 Task: Create a script that defines a function to calculate the sum of an array of numbers and returns the result.
Action: Mouse moved to (243, 558)
Screenshot: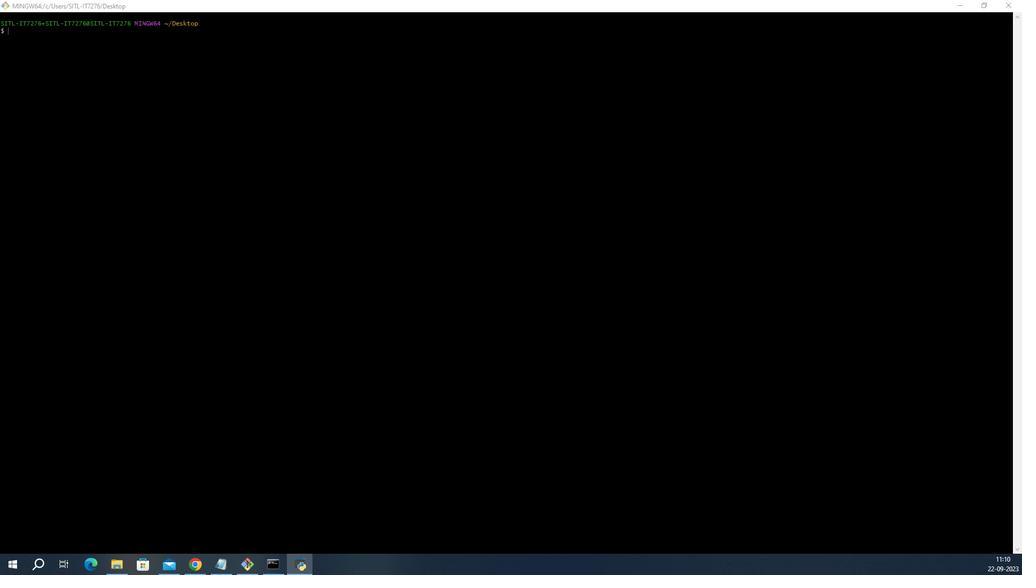 
Action: Mouse pressed left at (243, 558)
Screenshot: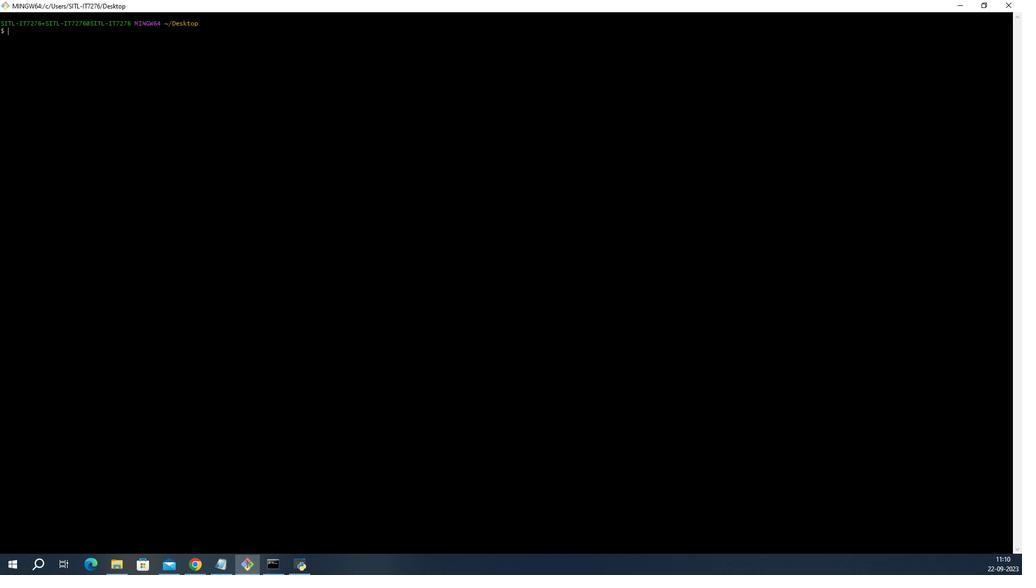 
Action: Mouse pressed left at (243, 558)
Screenshot: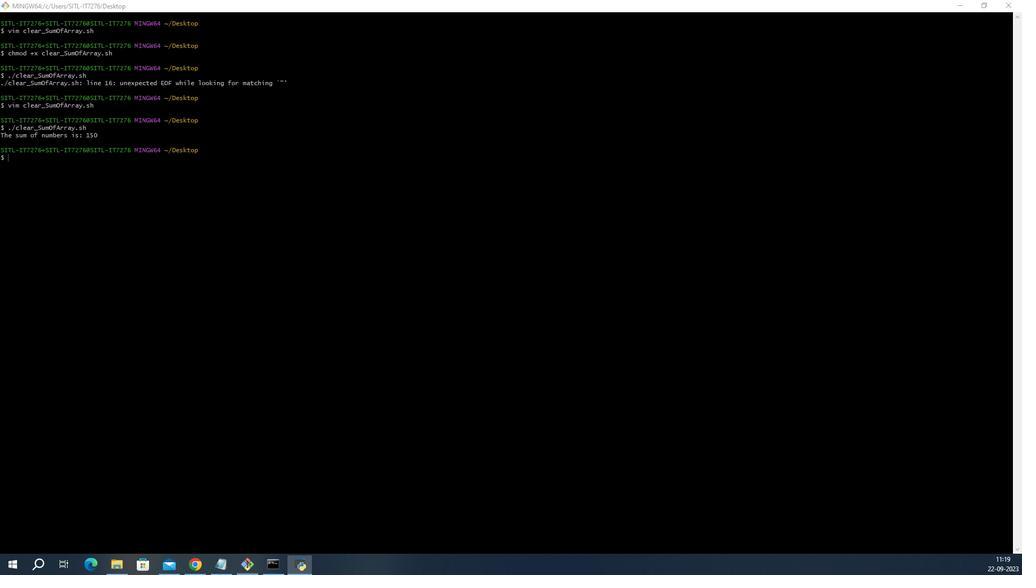 
Action: Mouse moved to (242, 557)
Screenshot: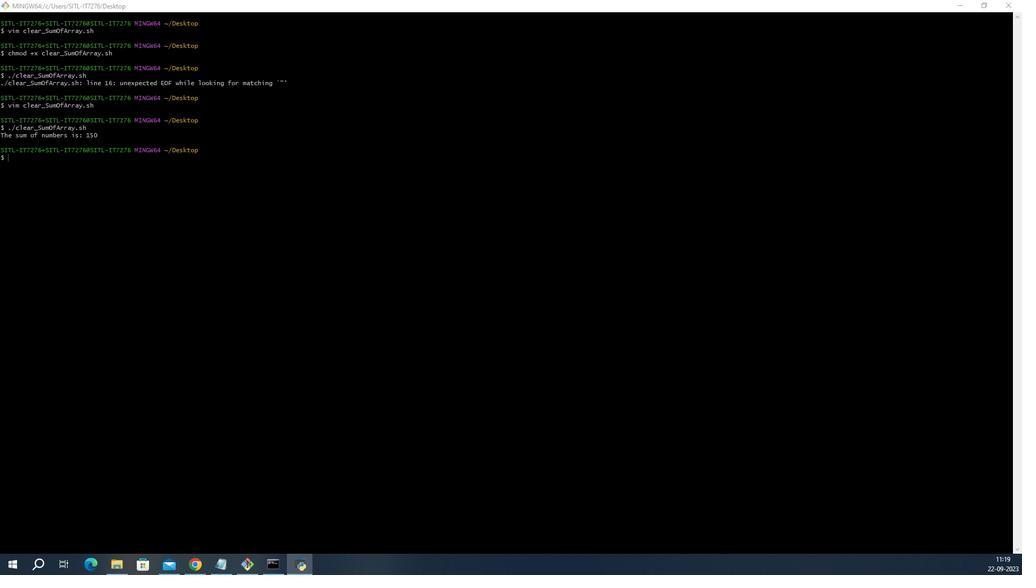 
Action: Mouse pressed left at (242, 557)
Screenshot: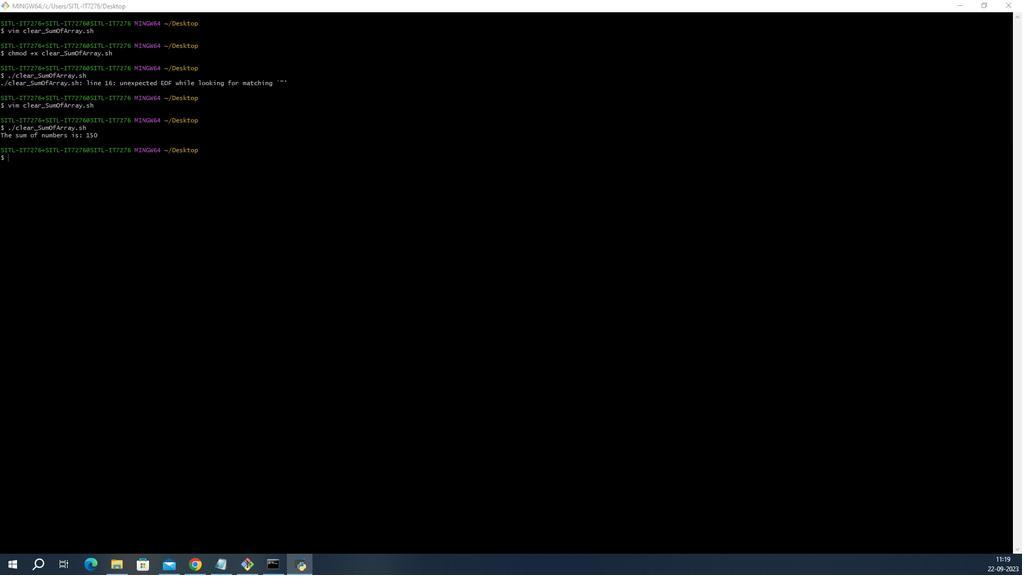 
Action: Mouse moved to (243, 557)
Screenshot: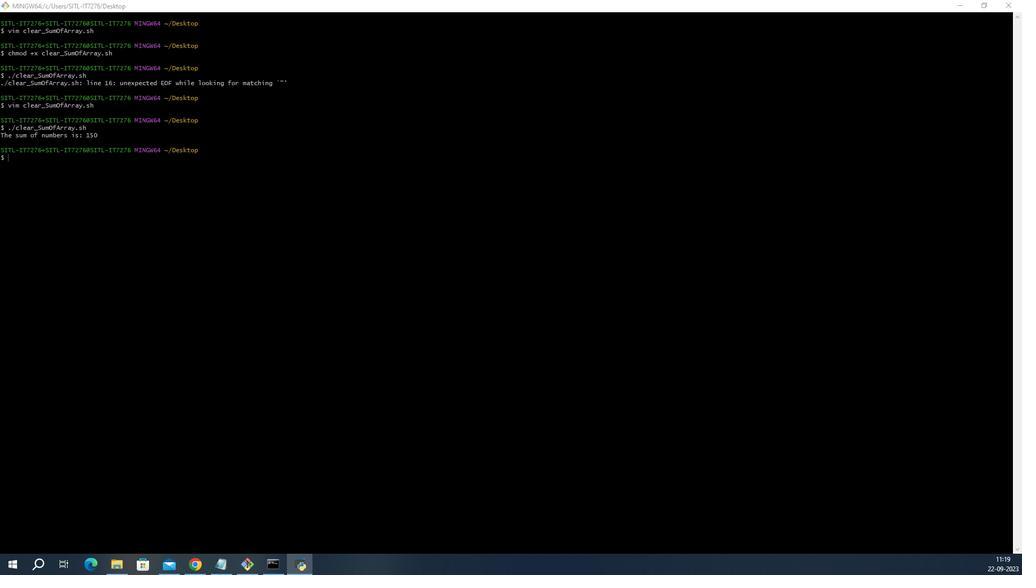 
